 Task: Assign Faheem Ahmad as Assignee of Child Issue ChildIssue0048 of Issue Issue0024 in Backlog  in Scrum Project Project0005 in Jira
Action: Mouse moved to (377, 421)
Screenshot: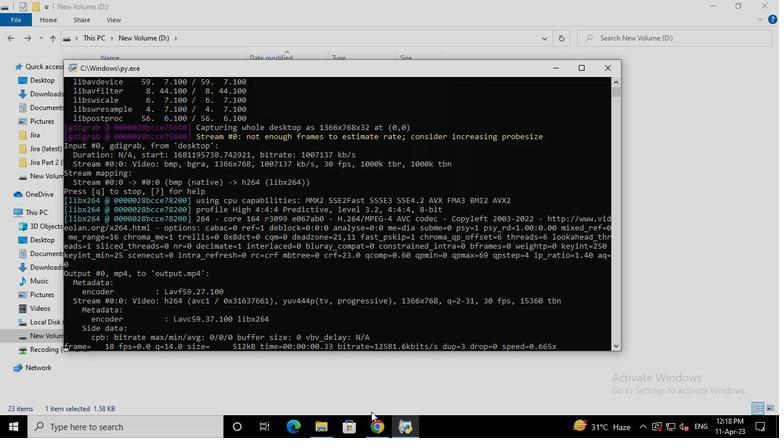 
Action: Mouse pressed left at (377, 421)
Screenshot: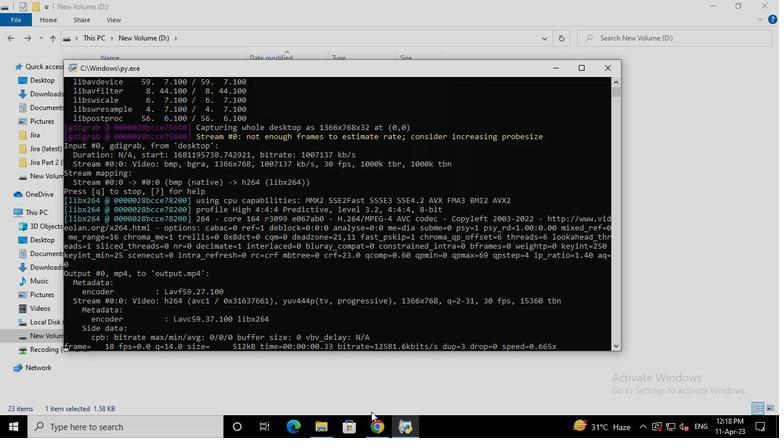 
Action: Mouse moved to (76, 171)
Screenshot: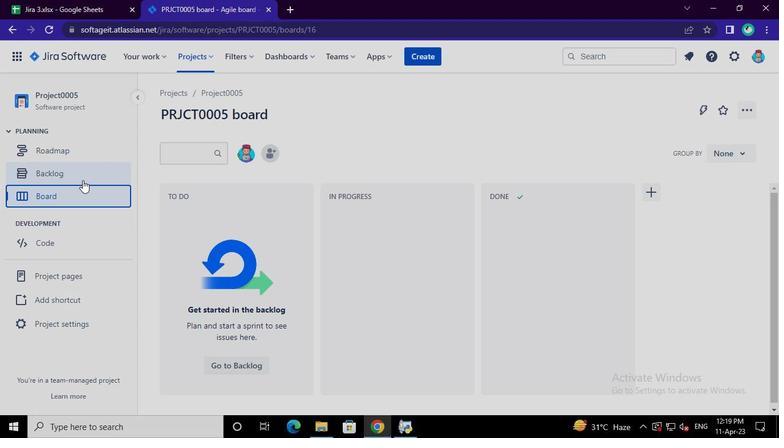 
Action: Mouse pressed left at (76, 171)
Screenshot: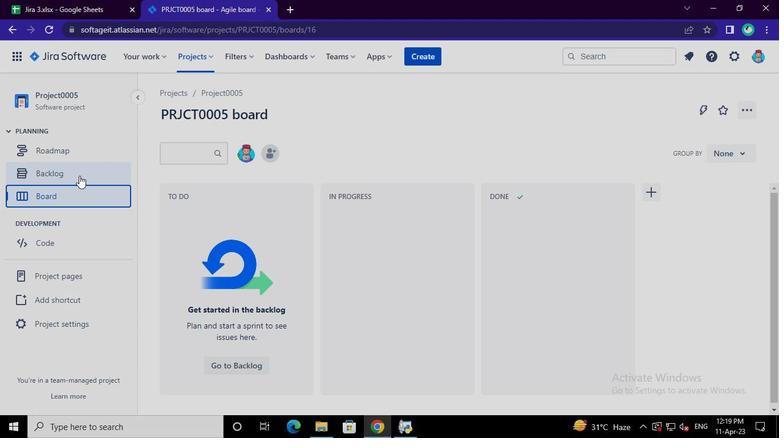 
Action: Mouse moved to (261, 330)
Screenshot: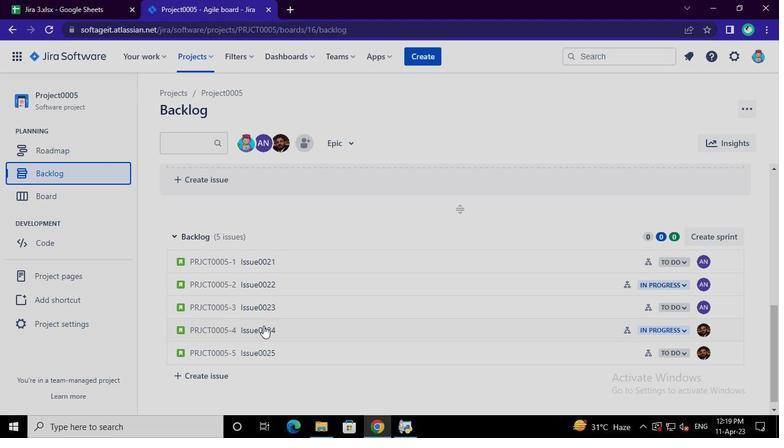 
Action: Mouse pressed left at (261, 330)
Screenshot: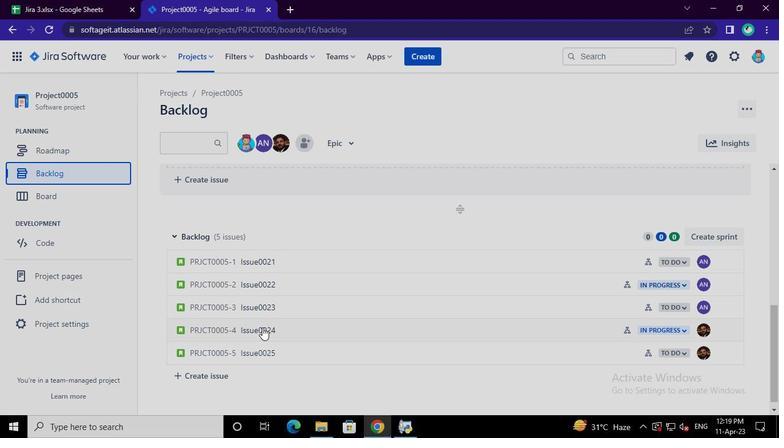 
Action: Mouse moved to (706, 329)
Screenshot: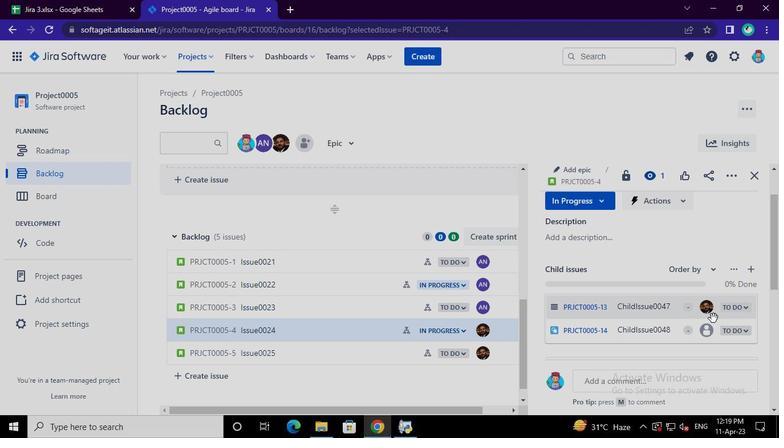 
Action: Mouse pressed left at (706, 329)
Screenshot: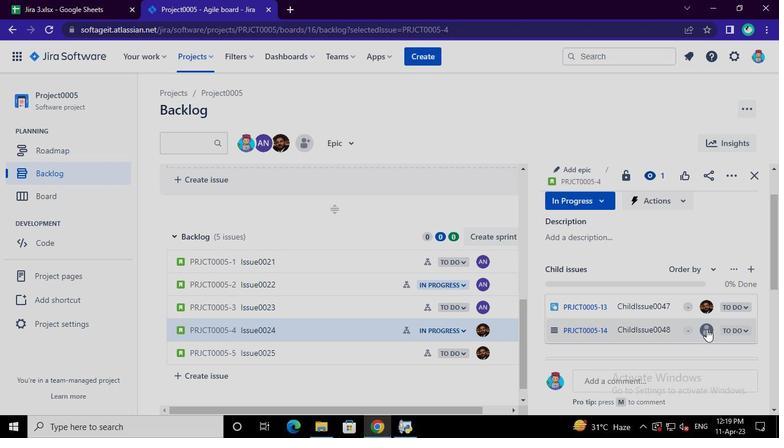 
Action: Mouse moved to (628, 375)
Screenshot: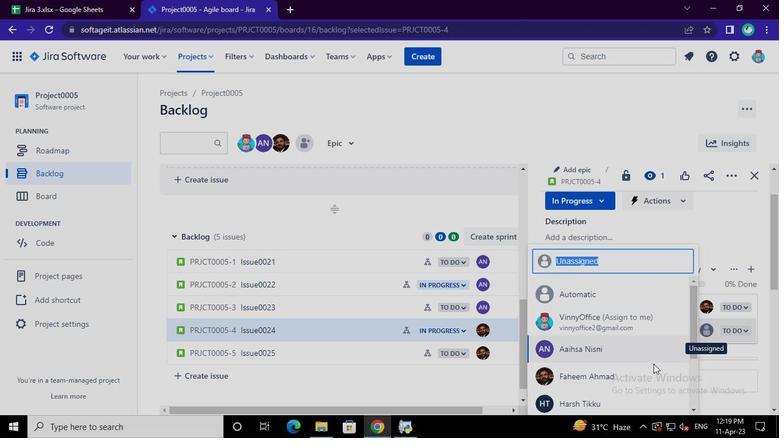 
Action: Mouse pressed left at (628, 375)
Screenshot: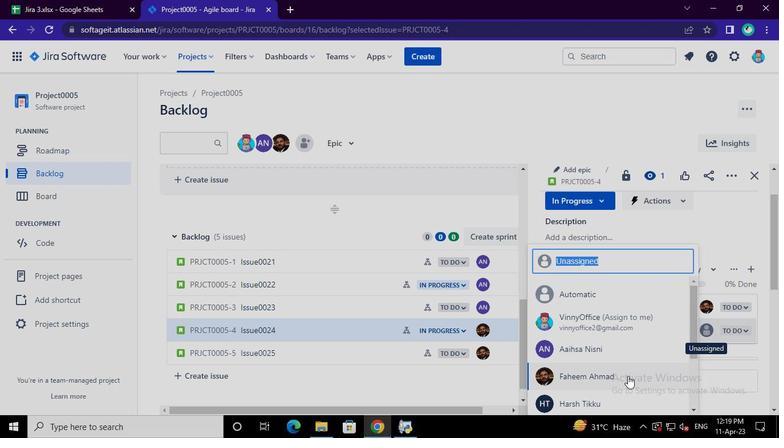 
Action: Mouse moved to (409, 427)
Screenshot: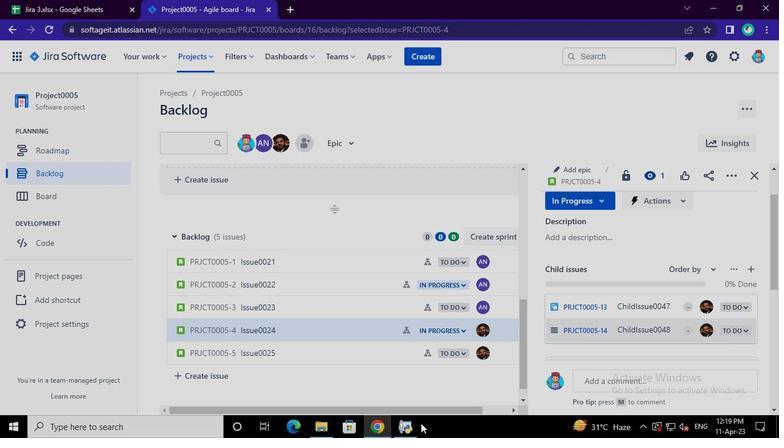 
Action: Mouse pressed left at (409, 427)
Screenshot: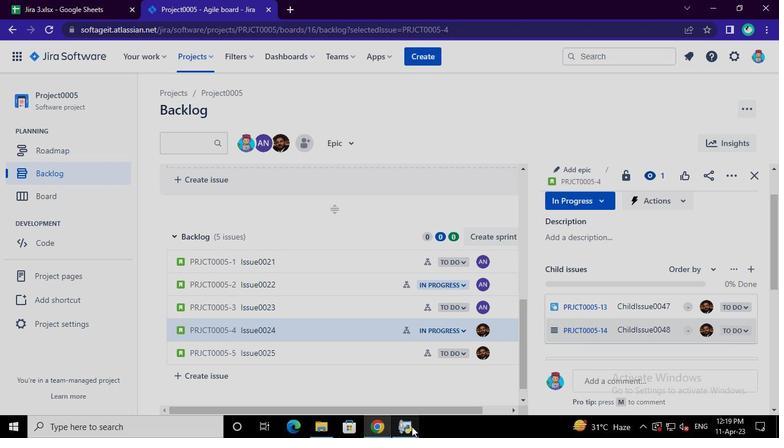 
Action: Mouse moved to (605, 75)
Screenshot: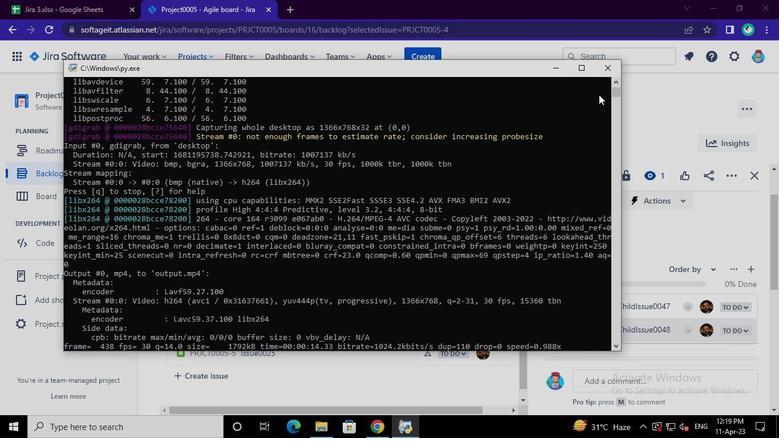 
Action: Mouse pressed left at (605, 75)
Screenshot: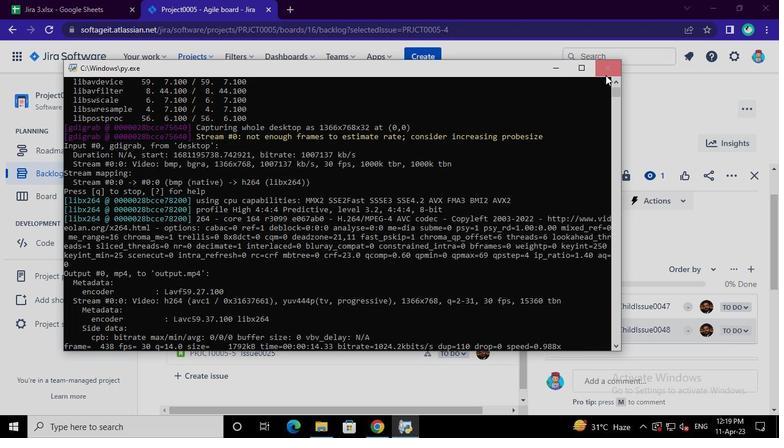 
